 Task: Select workspace type "Sales CRM".
Action: Mouse moved to (364, 315)
Screenshot: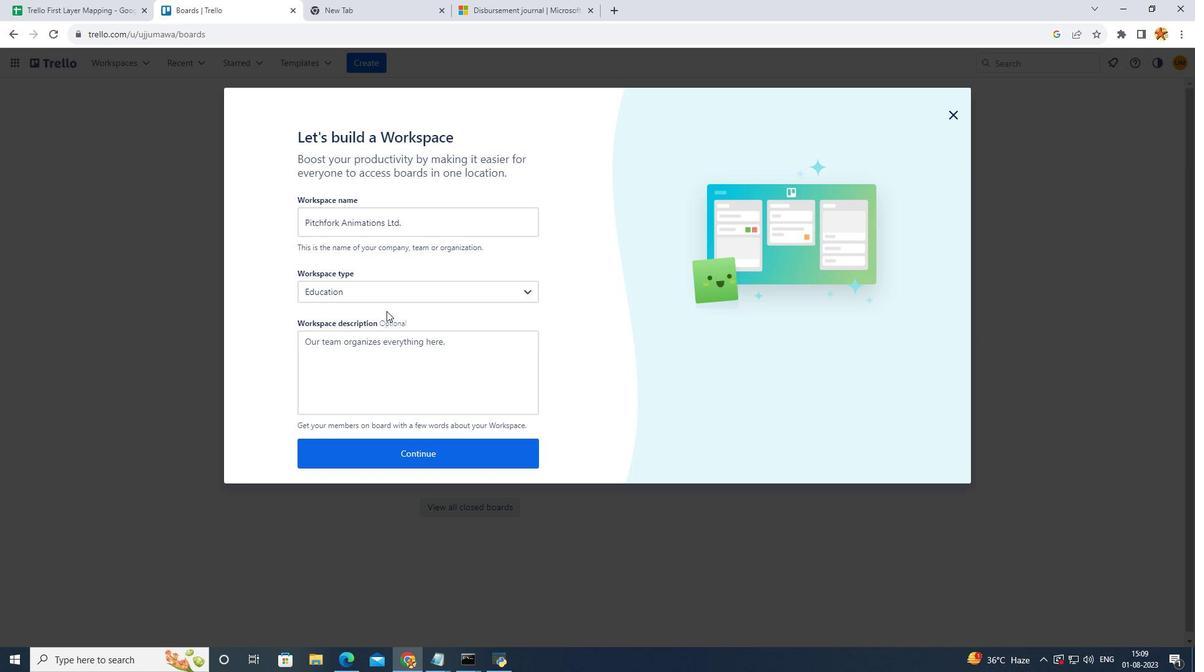 
Action: Mouse pressed left at (364, 315)
Screenshot: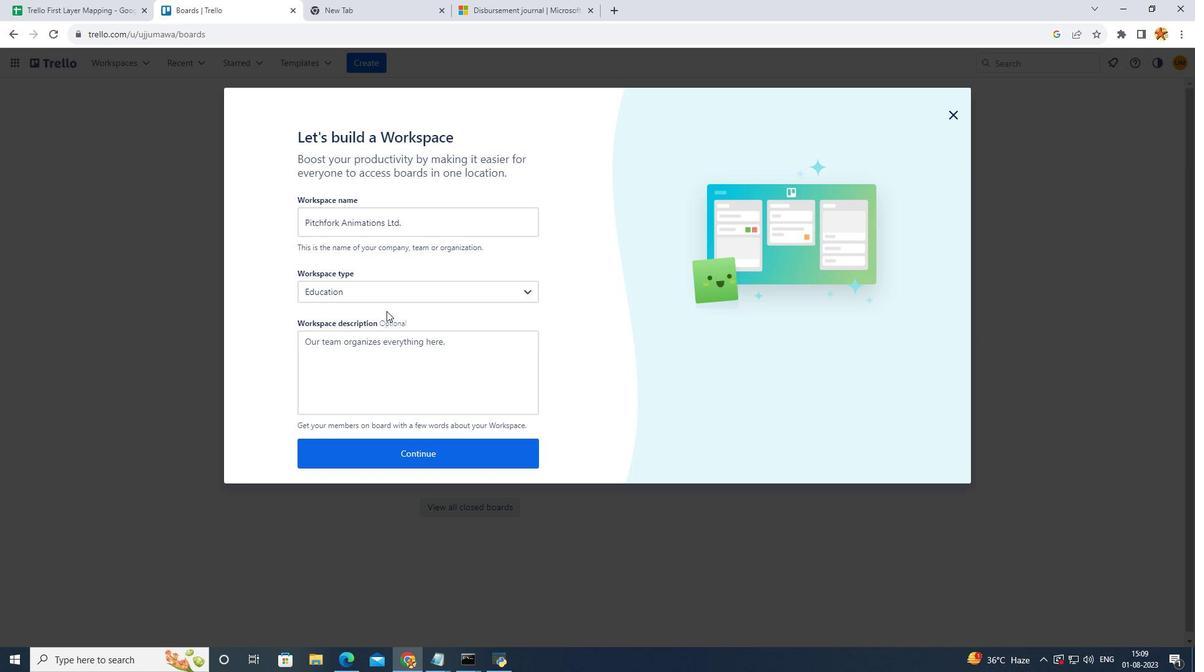 
Action: Mouse moved to (361, 306)
Screenshot: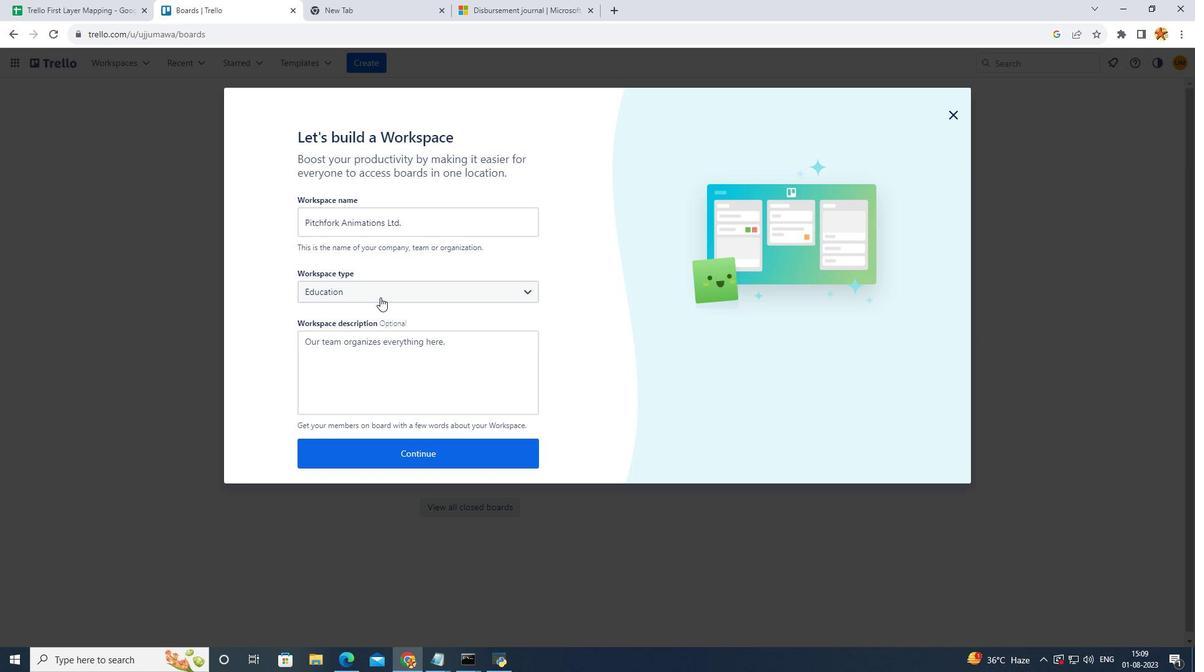 
Action: Mouse pressed left at (361, 306)
Screenshot: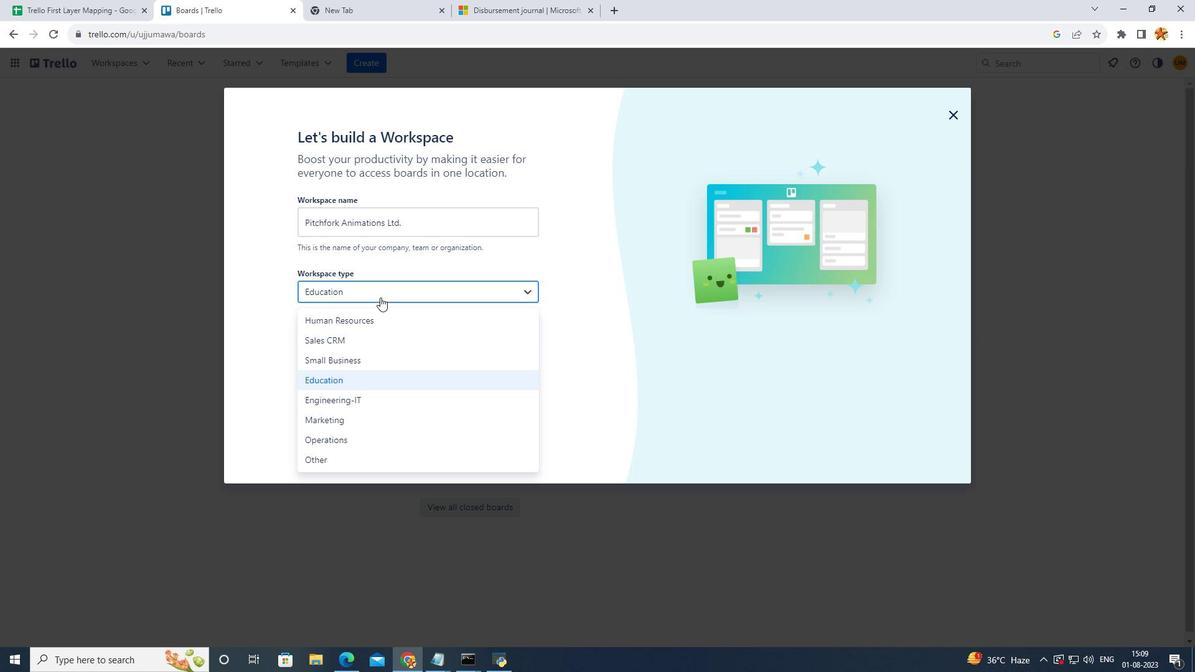 
Action: Mouse moved to (364, 339)
Screenshot: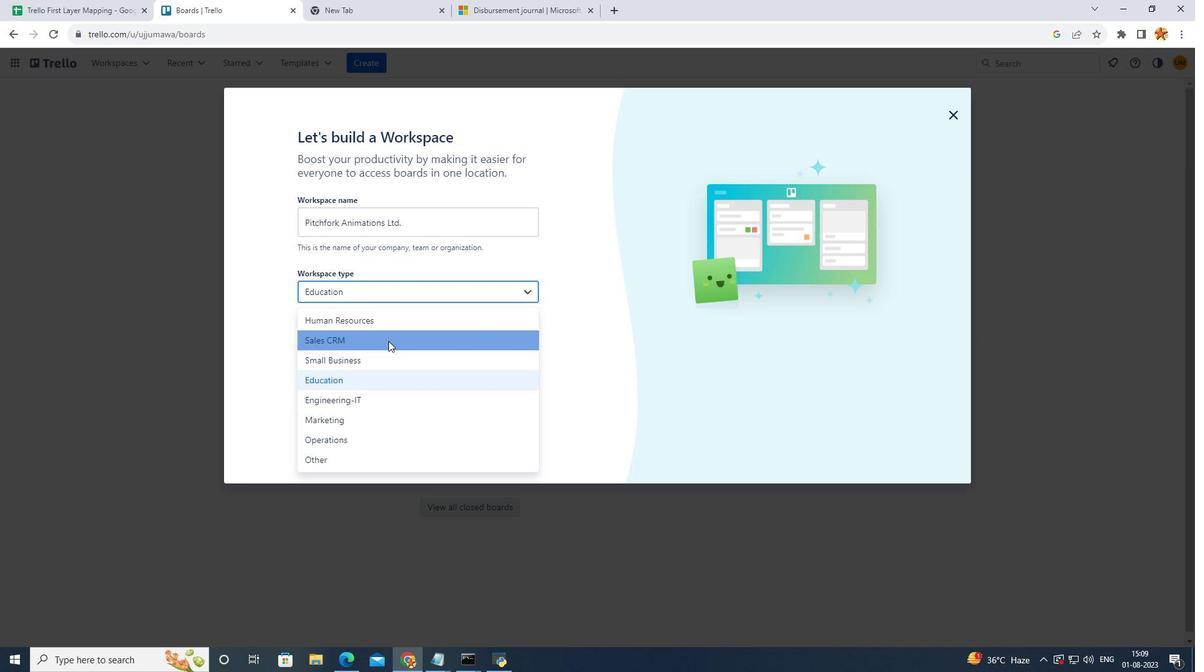 
Action: Mouse pressed left at (364, 339)
Screenshot: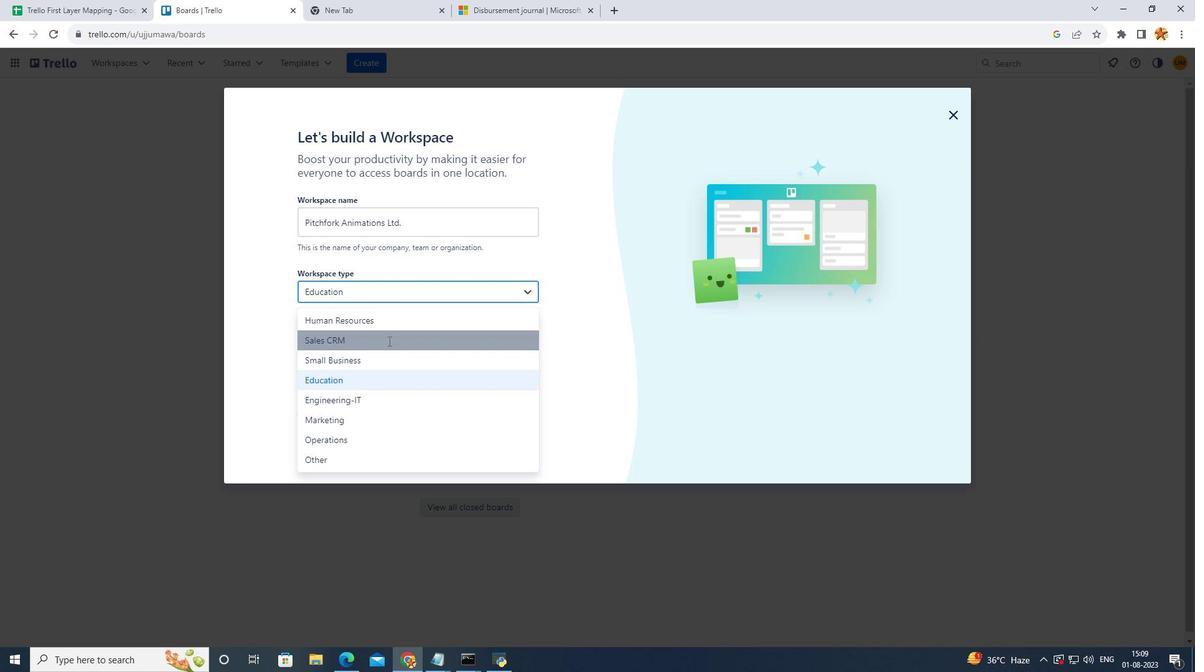 
